 Task: Set the duration of the event to 30 minutes.
Action: Mouse moved to (191, 213)
Screenshot: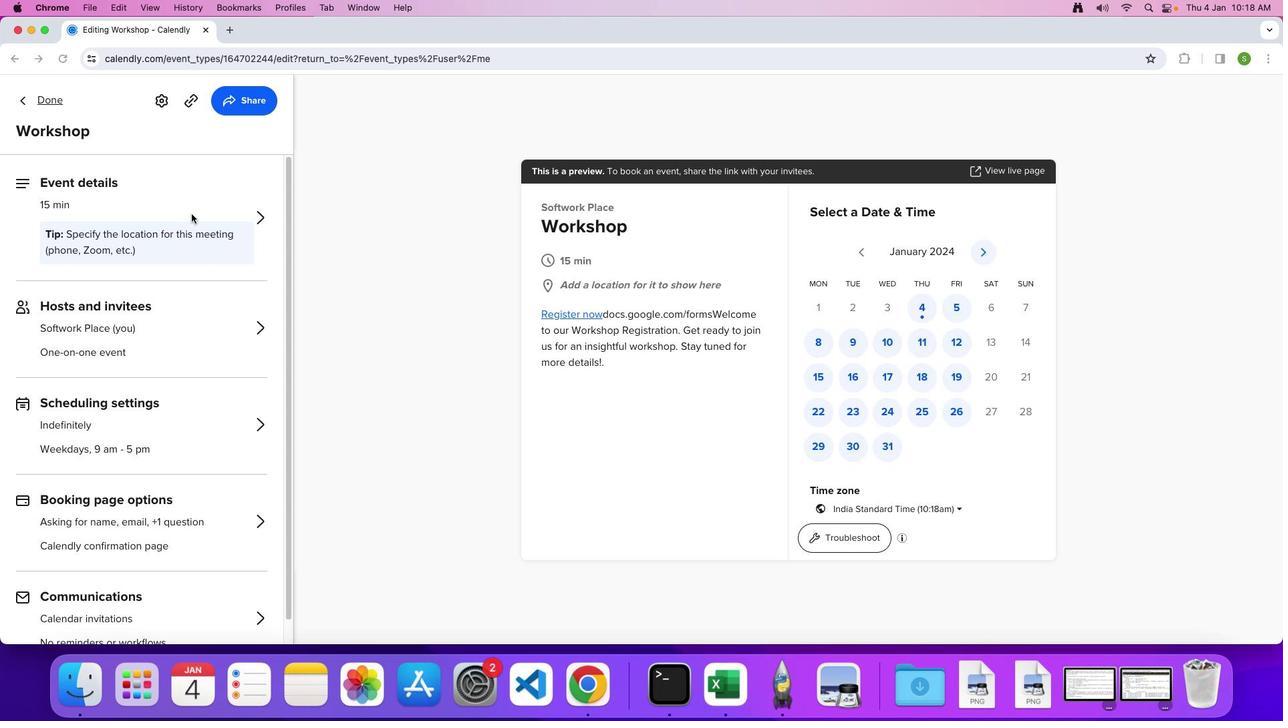 
Action: Mouse pressed left at (191, 213)
Screenshot: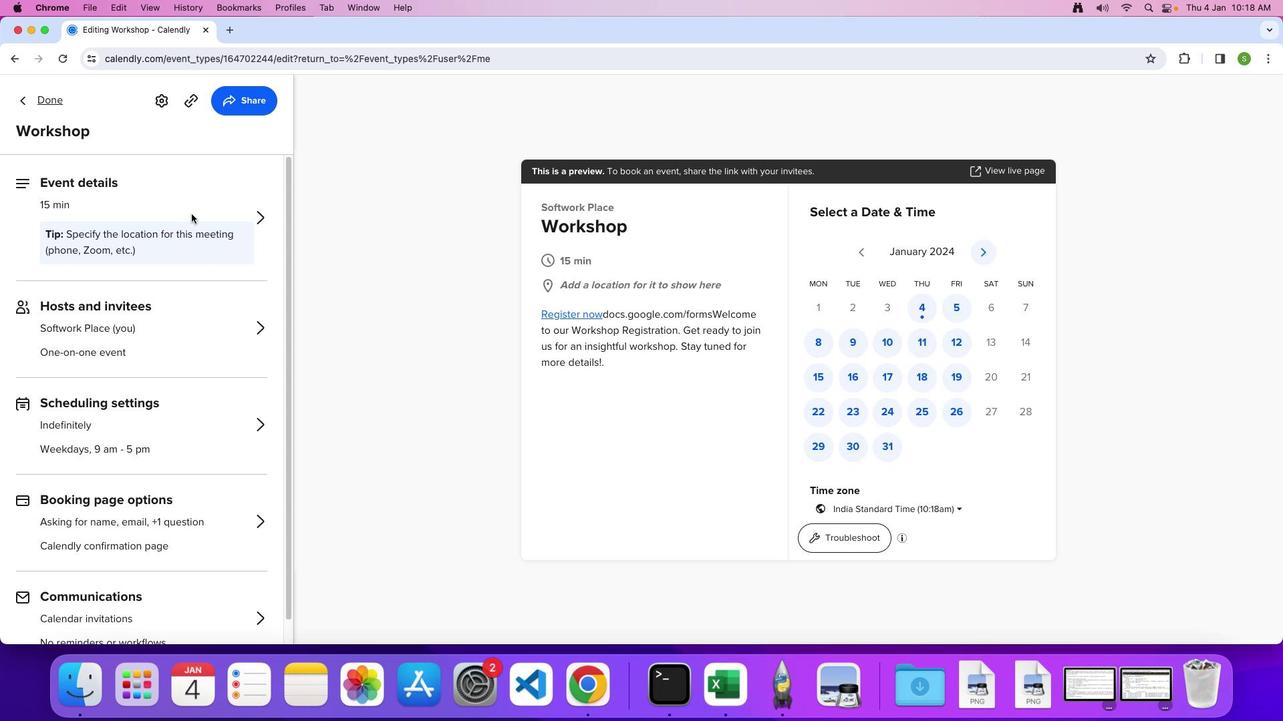 
Action: Mouse moved to (195, 203)
Screenshot: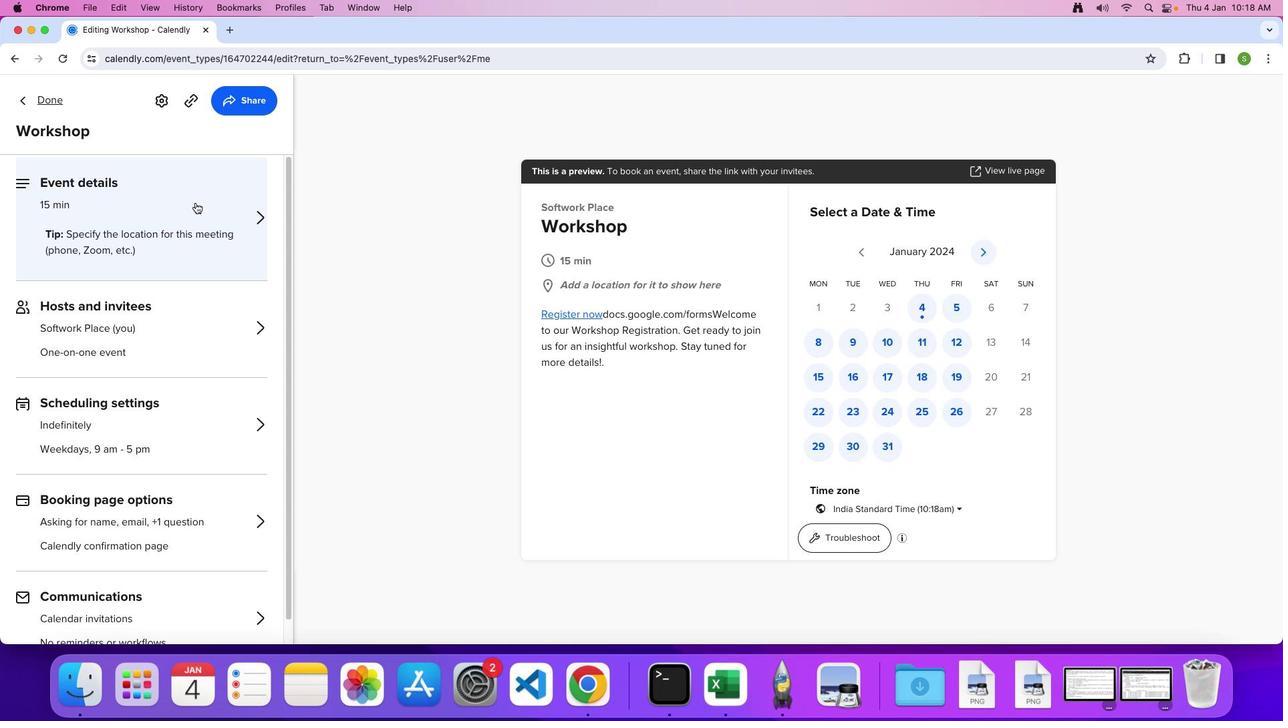 
Action: Mouse pressed left at (195, 203)
Screenshot: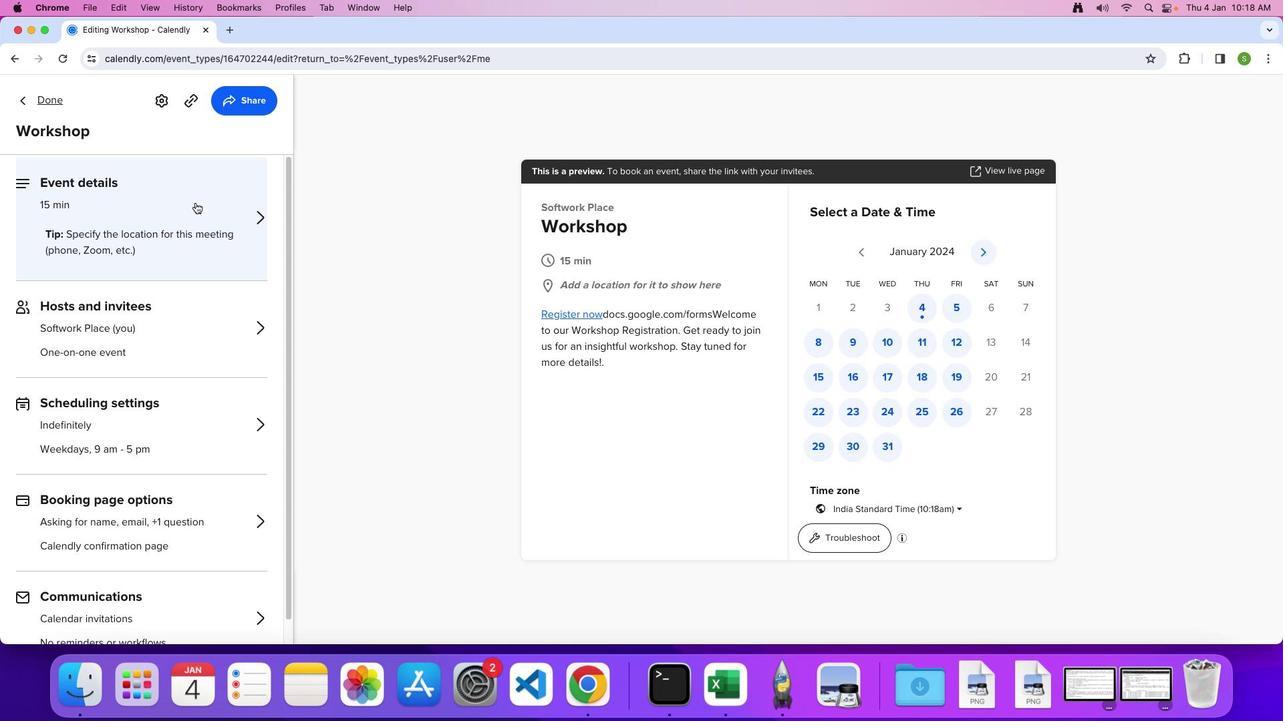 
Action: Mouse moved to (129, 267)
Screenshot: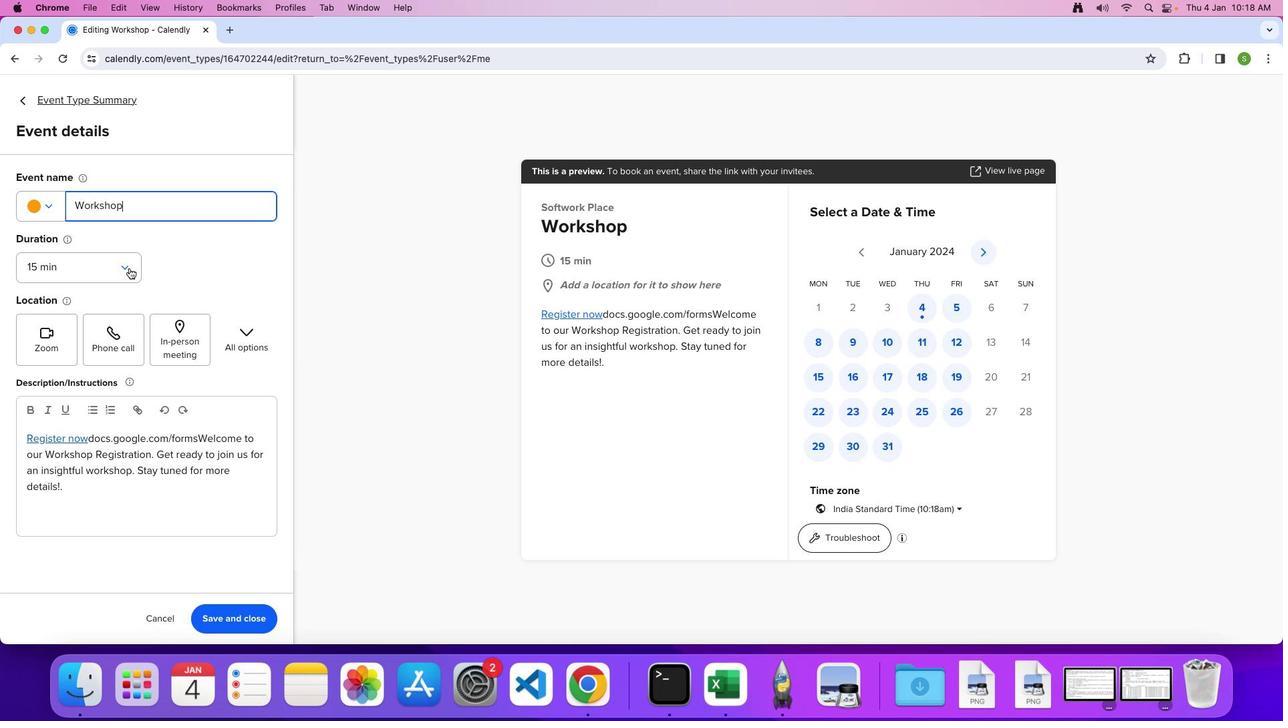 
Action: Mouse pressed left at (129, 267)
Screenshot: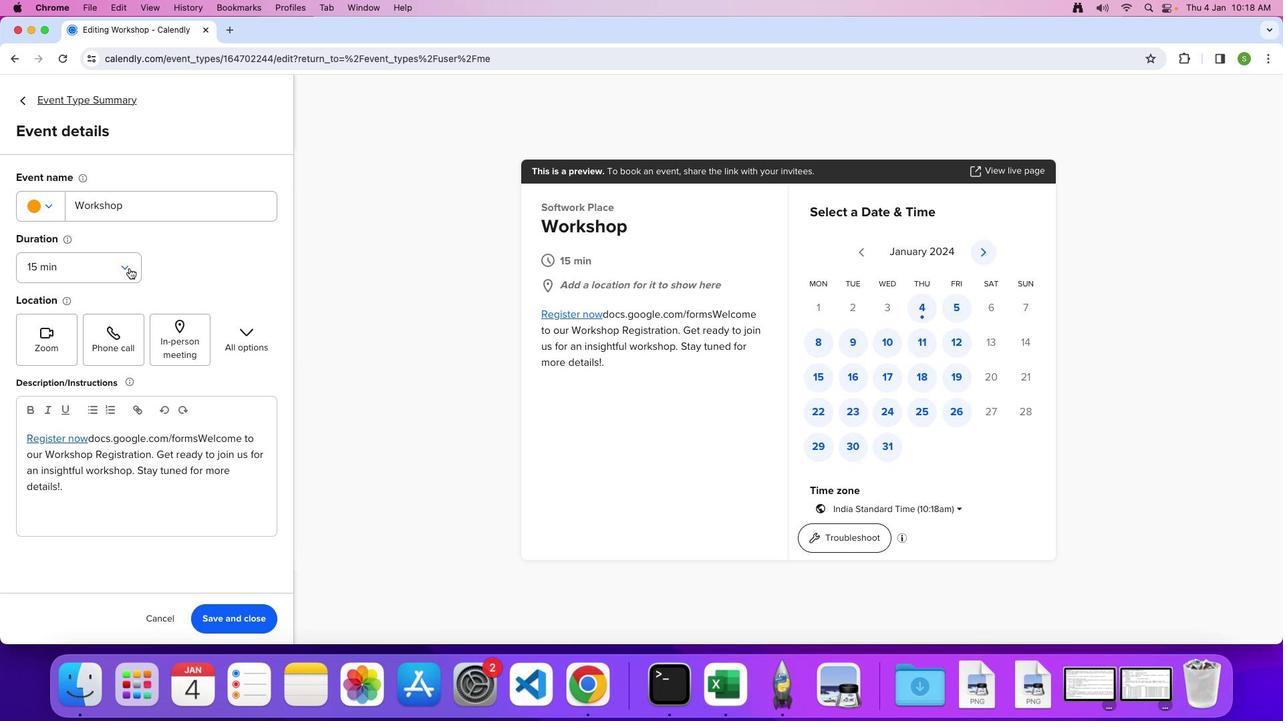 
Action: Mouse moved to (83, 325)
Screenshot: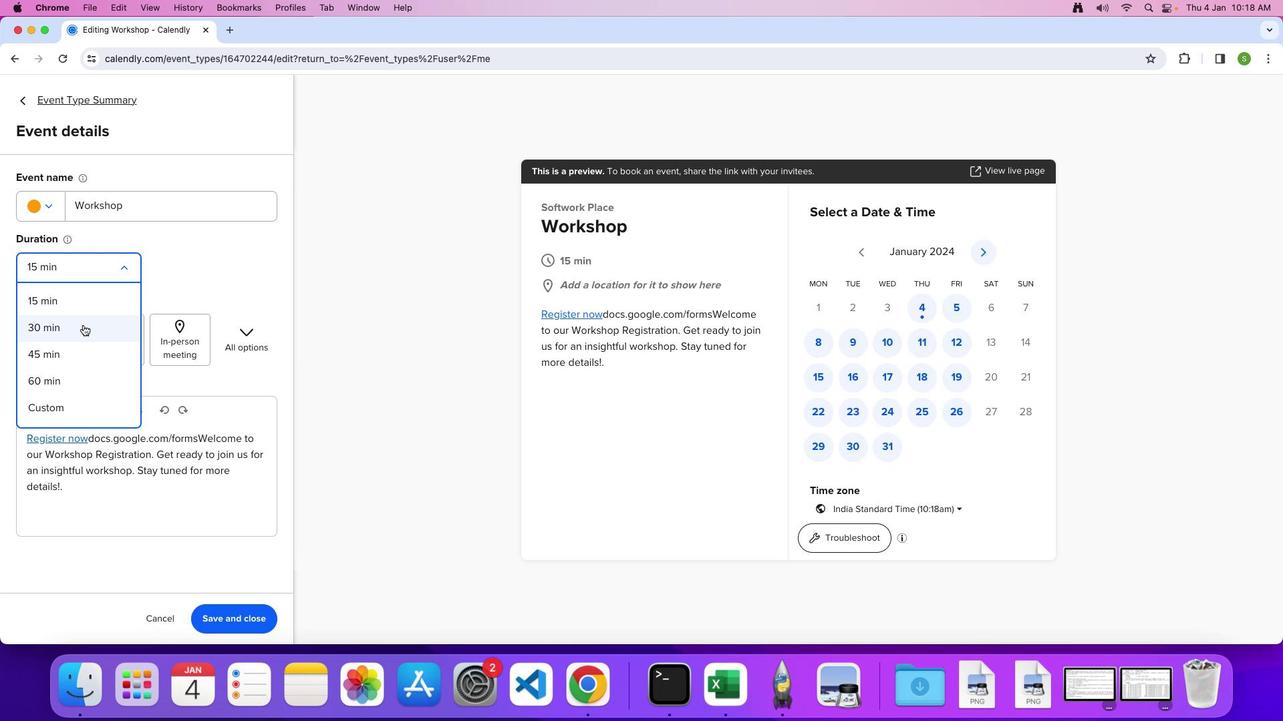 
Action: Mouse pressed left at (83, 325)
Screenshot: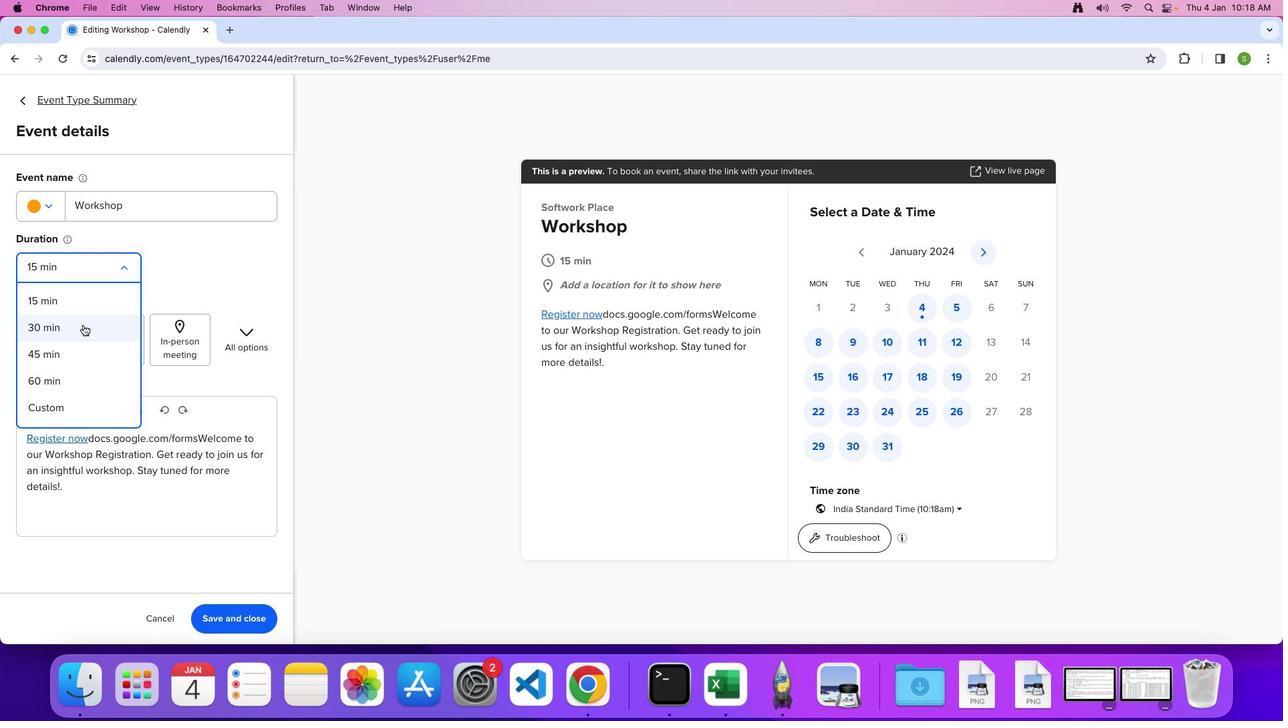 
Action: Mouse moved to (243, 621)
Screenshot: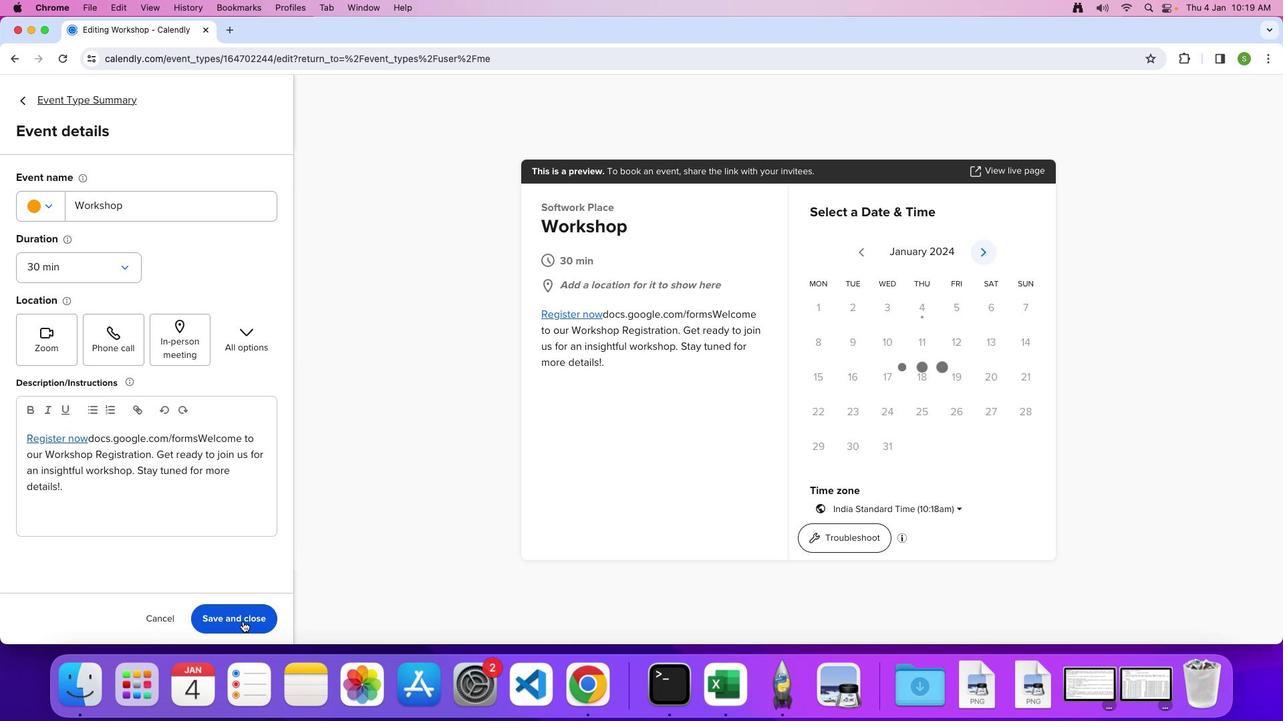 
Action: Mouse pressed left at (243, 621)
Screenshot: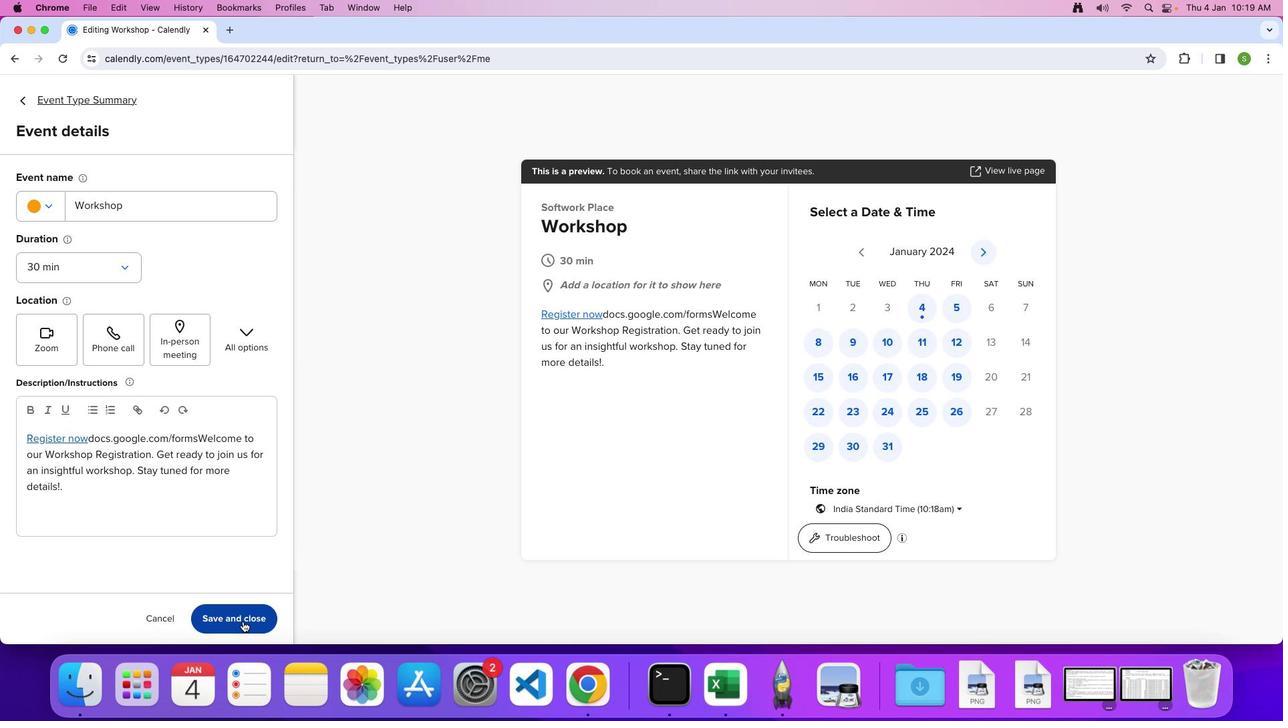 
